 Task: Add Lightlife Smart Dogs Veggie Hot Dogs to the cart.
Action: Mouse moved to (28, 78)
Screenshot: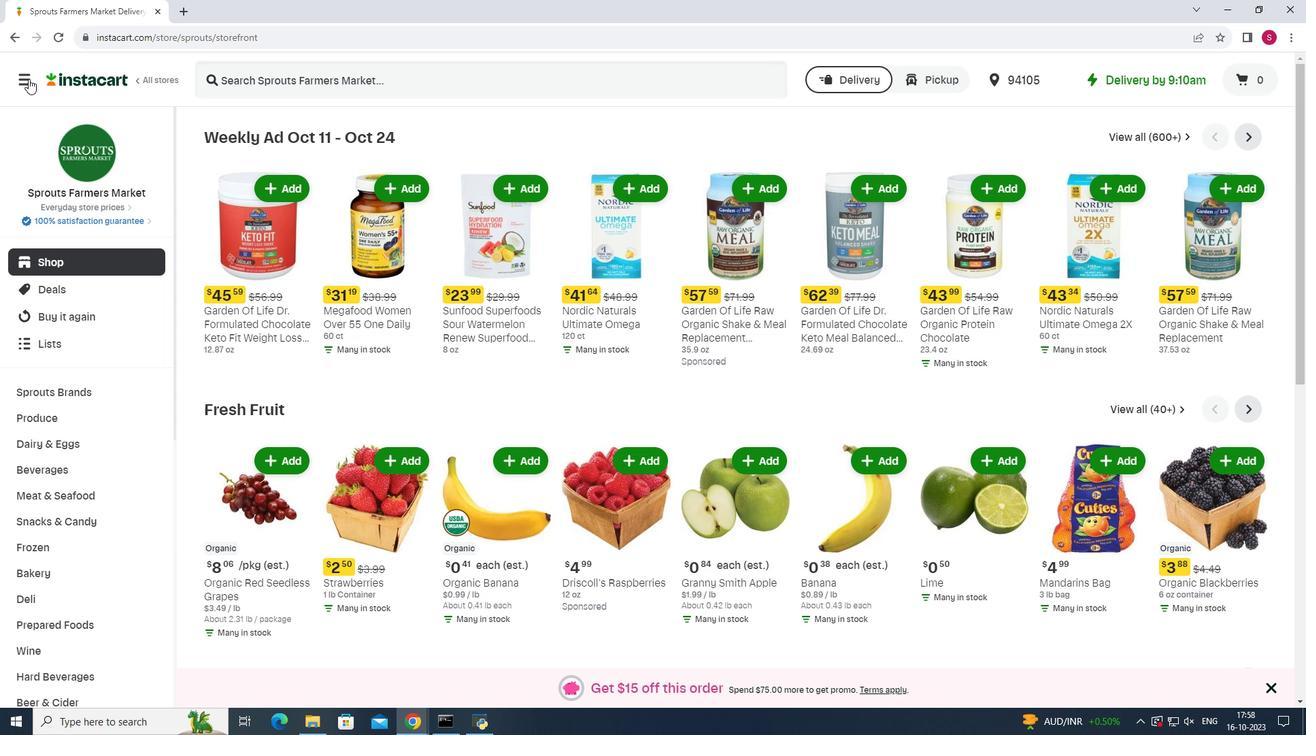 
Action: Mouse pressed left at (28, 78)
Screenshot: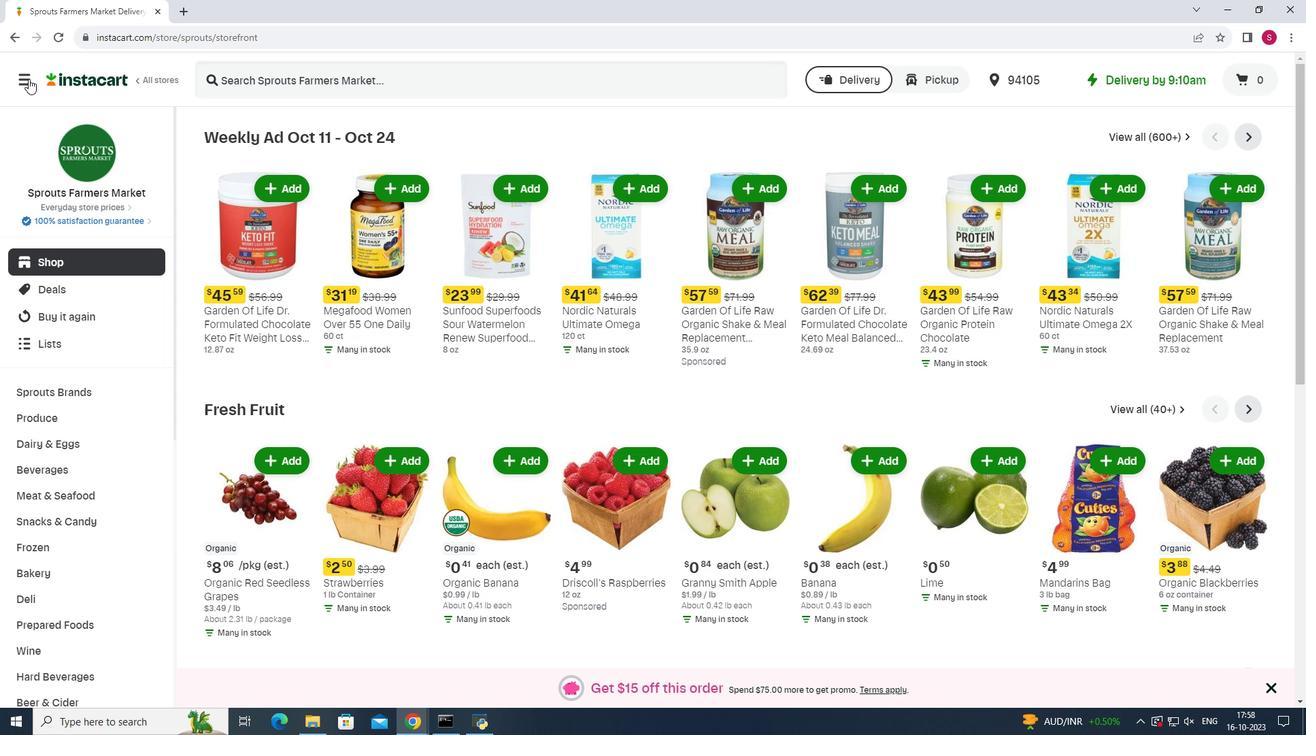 
Action: Mouse moved to (82, 356)
Screenshot: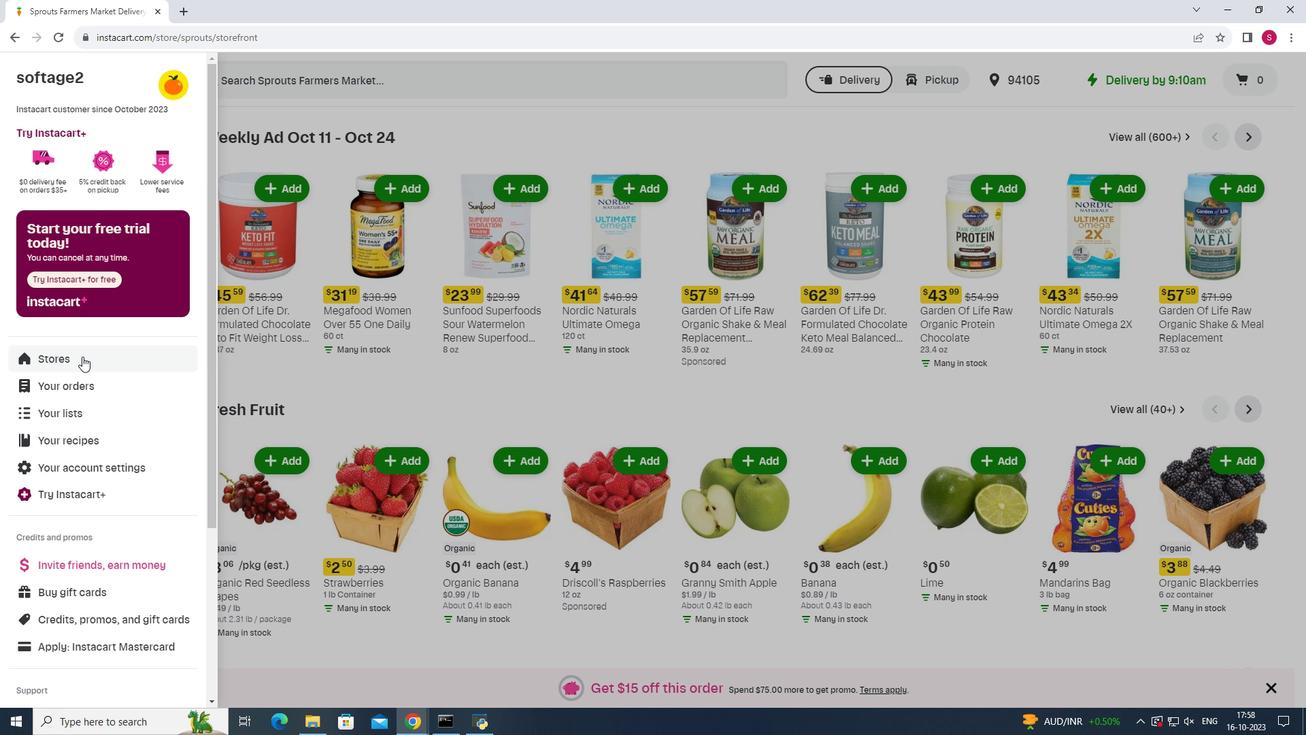 
Action: Mouse pressed left at (82, 356)
Screenshot: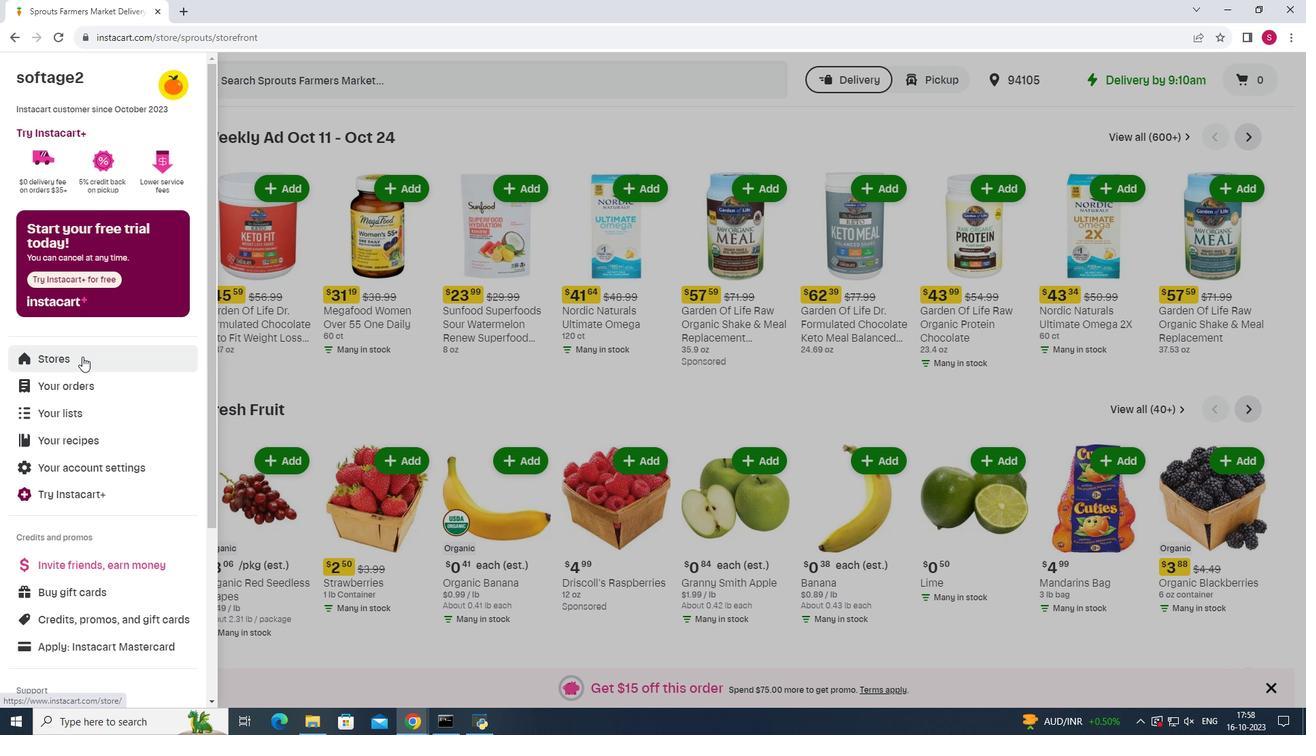 
Action: Mouse moved to (322, 131)
Screenshot: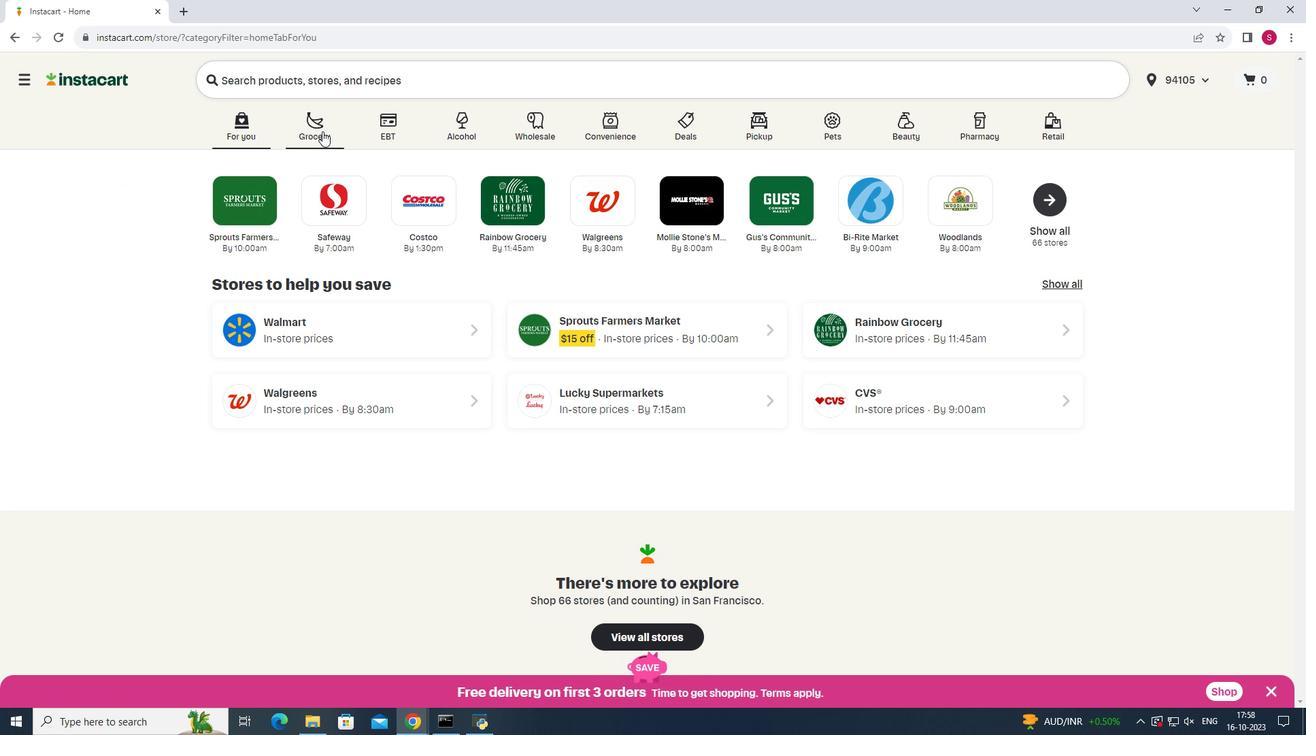 
Action: Mouse pressed left at (322, 131)
Screenshot: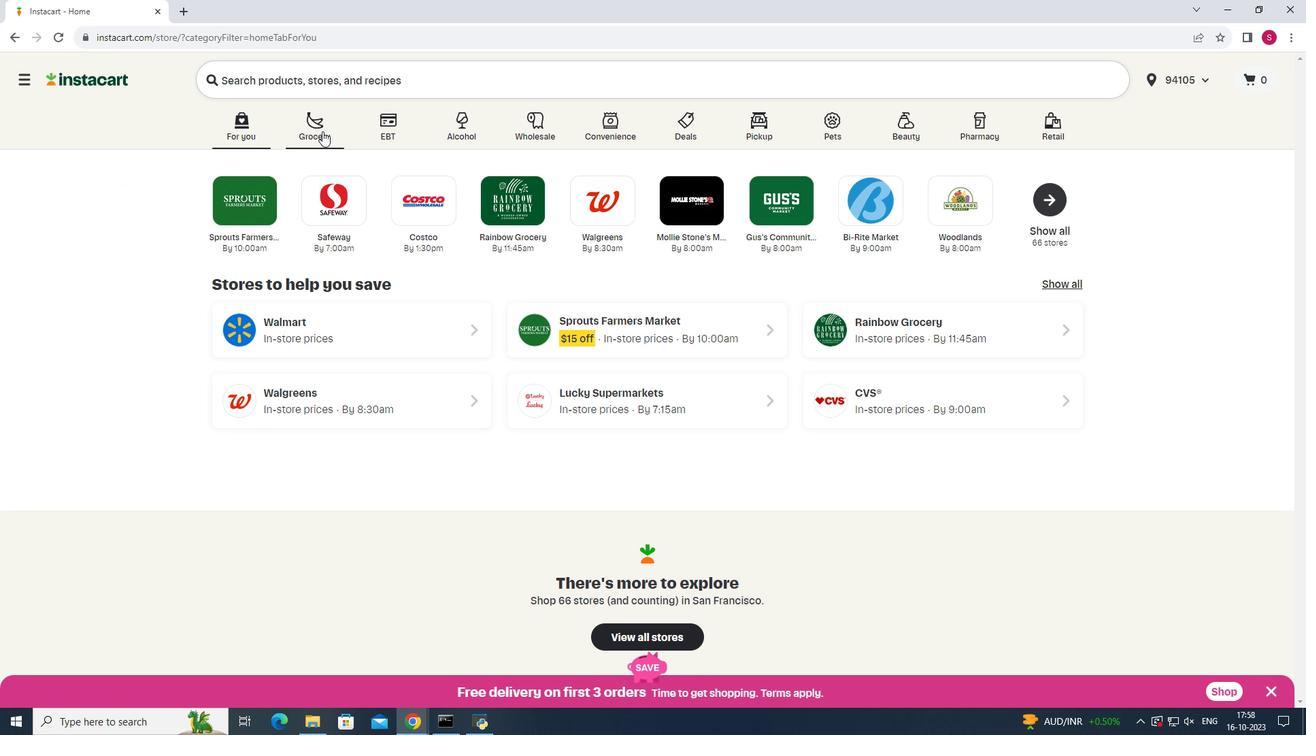 
Action: Mouse moved to (943, 186)
Screenshot: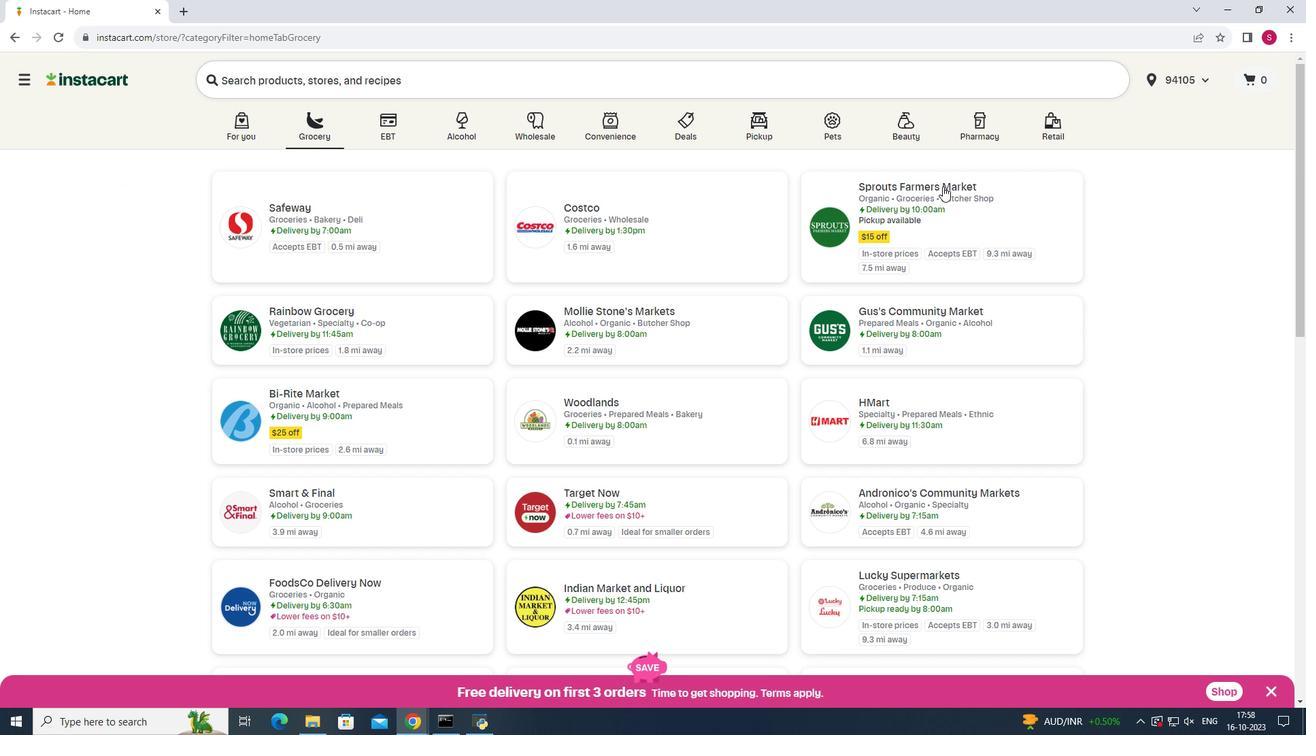 
Action: Mouse pressed left at (943, 186)
Screenshot: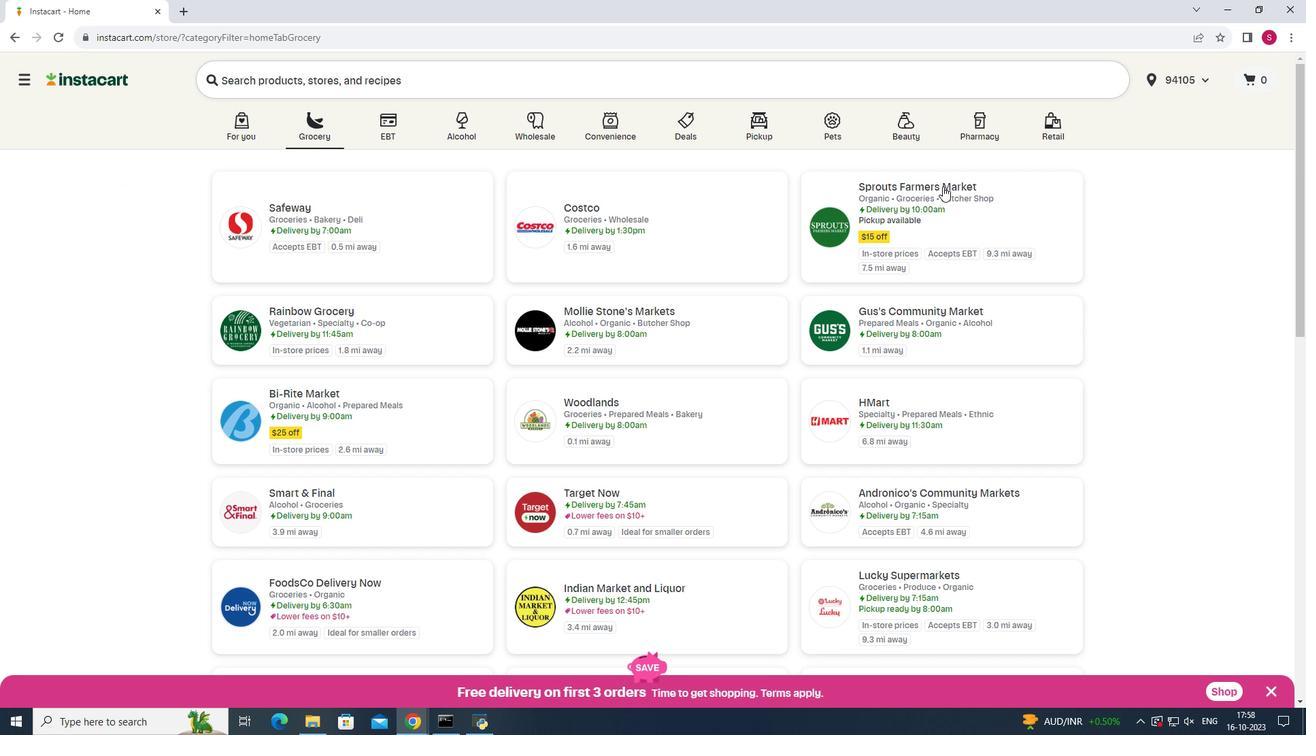 
Action: Mouse moved to (87, 488)
Screenshot: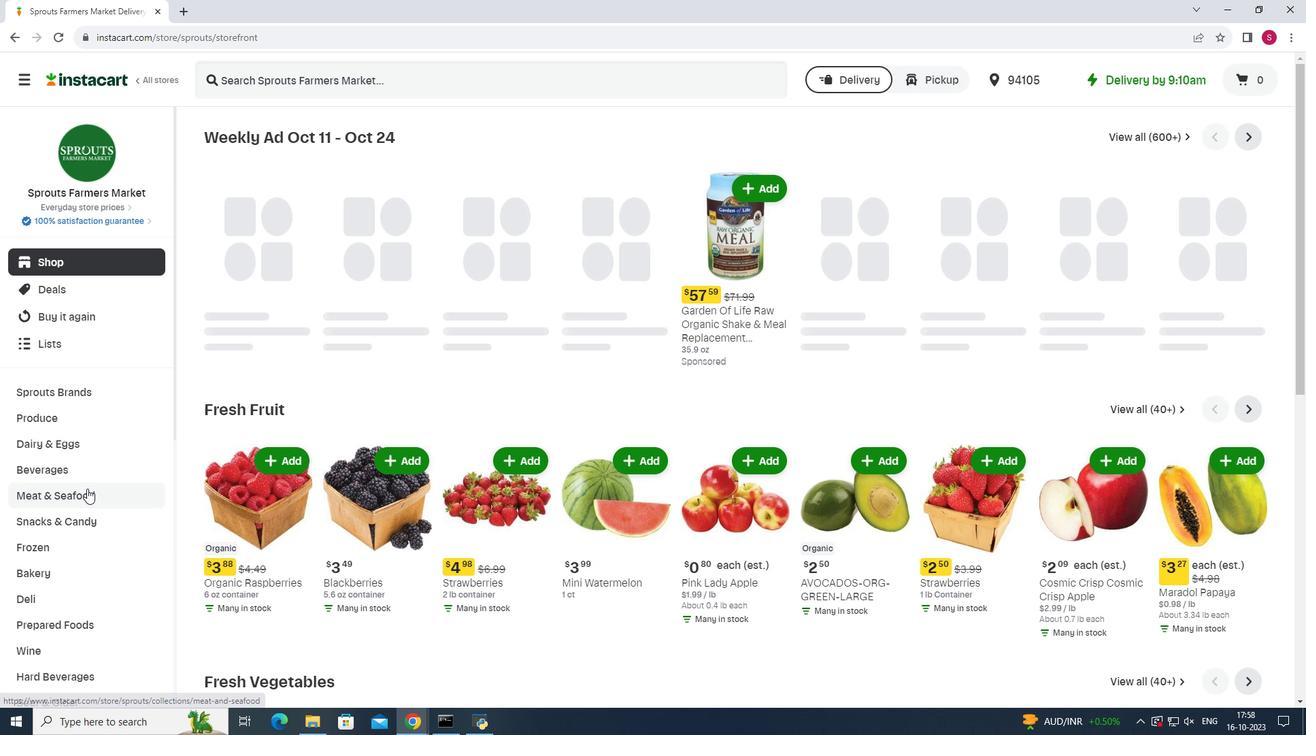 
Action: Mouse pressed left at (87, 488)
Screenshot: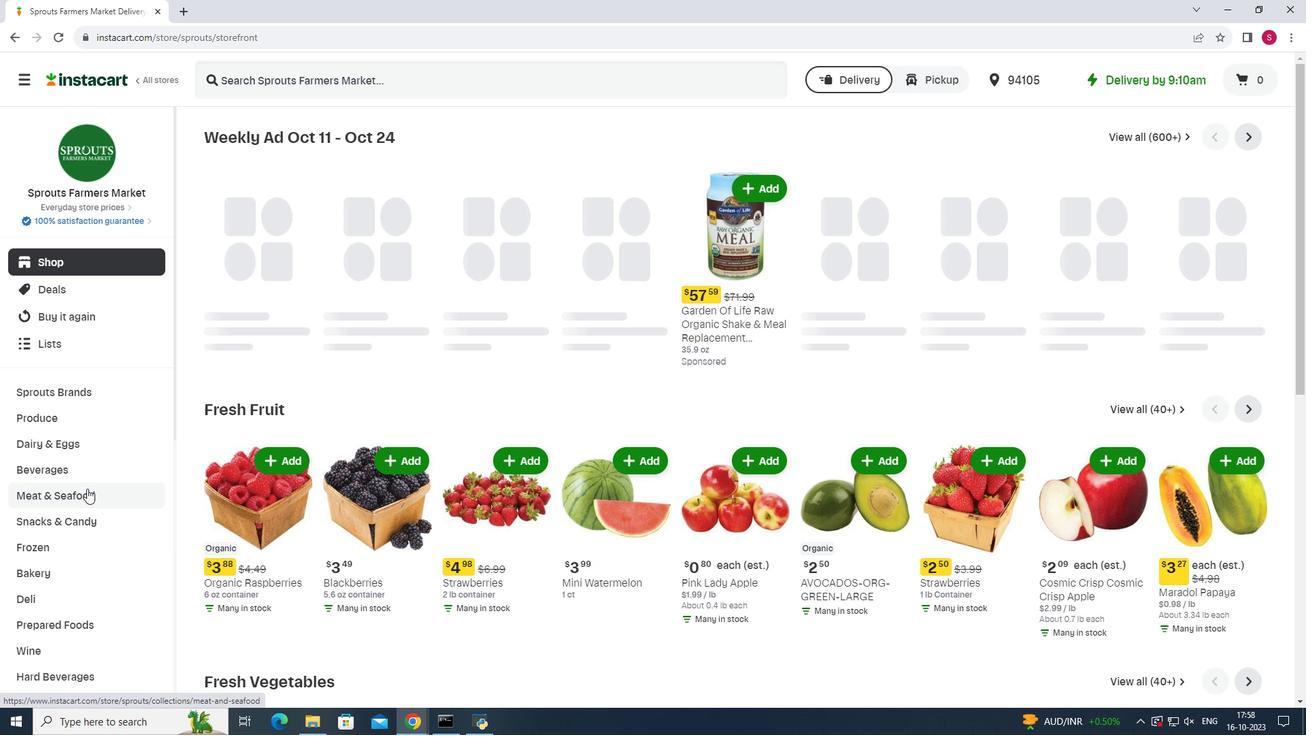 
Action: Mouse moved to (1003, 164)
Screenshot: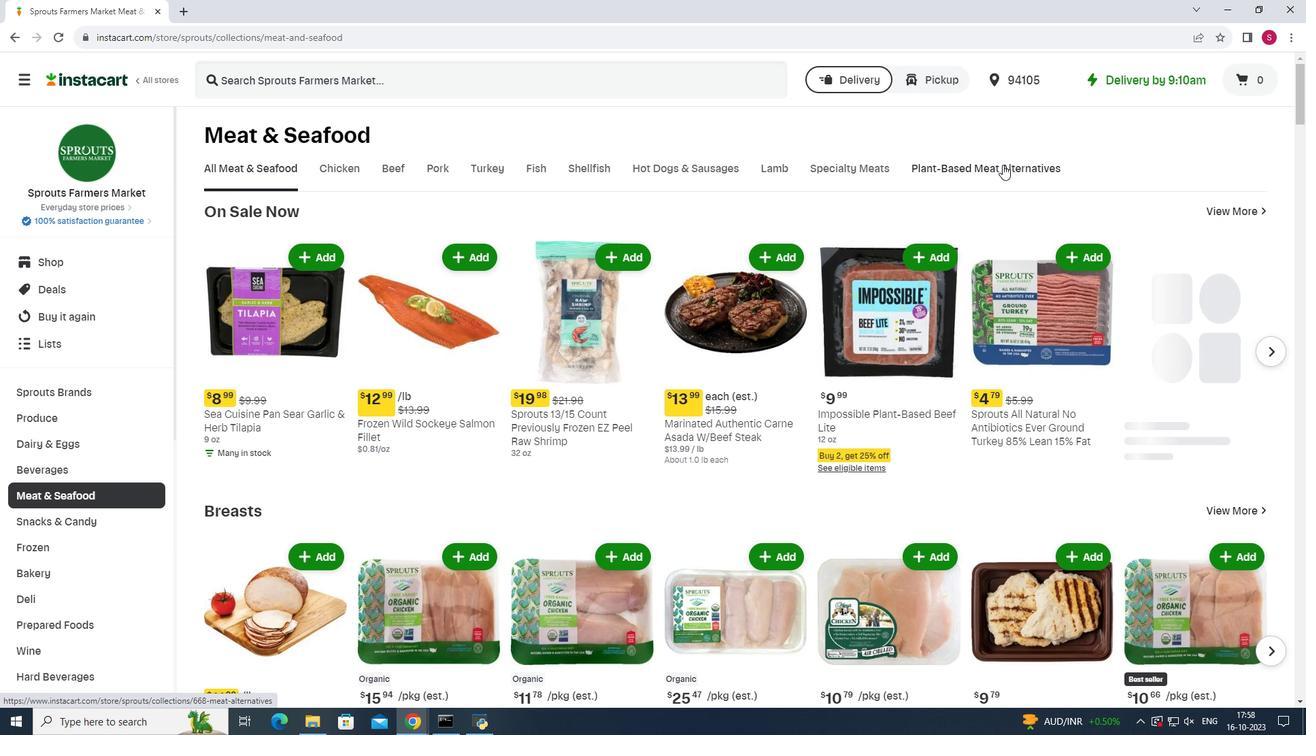 
Action: Mouse pressed left at (1003, 164)
Screenshot: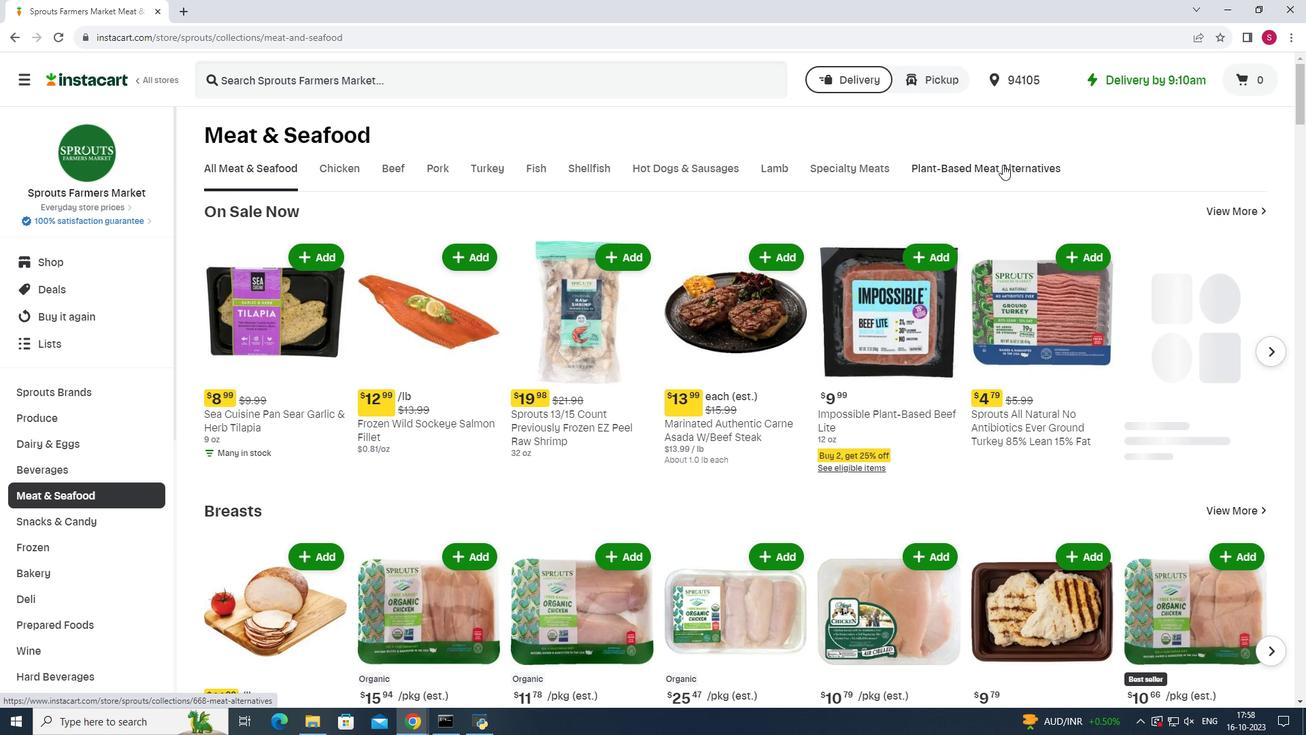 
Action: Mouse moved to (554, 234)
Screenshot: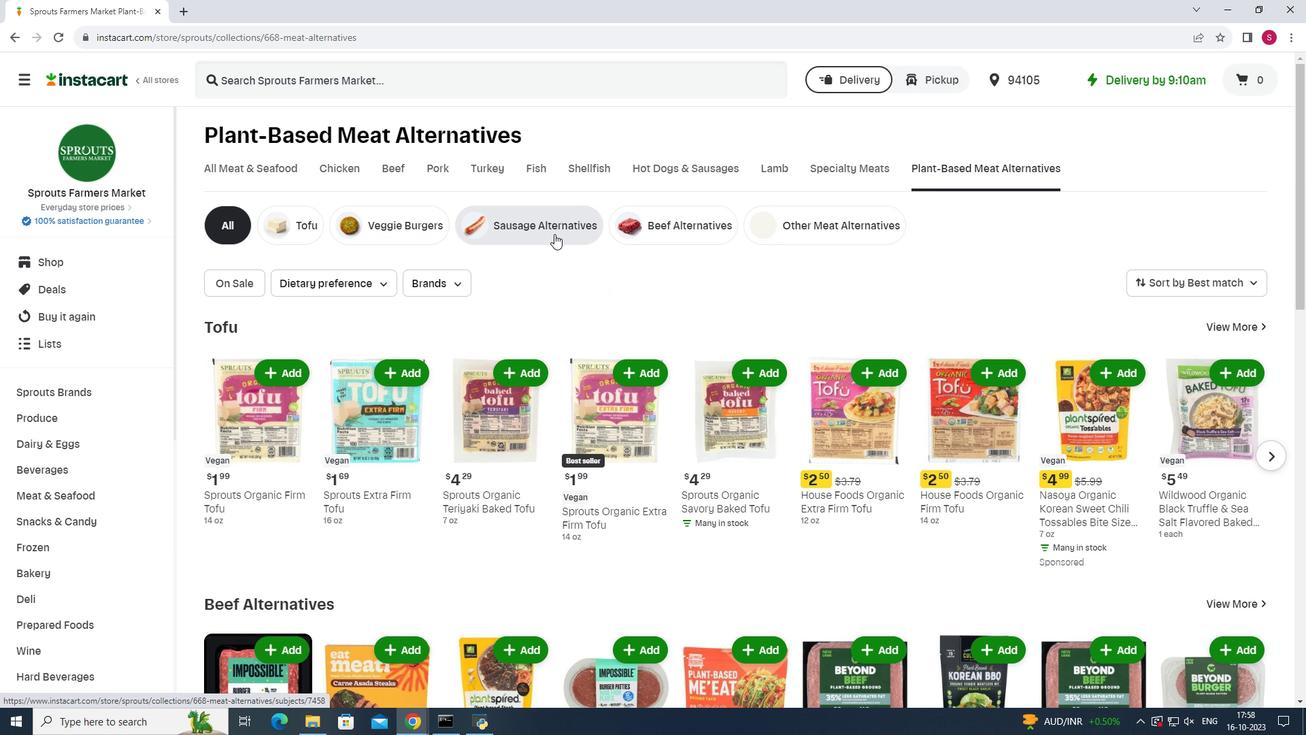 
Action: Mouse pressed left at (554, 234)
Screenshot: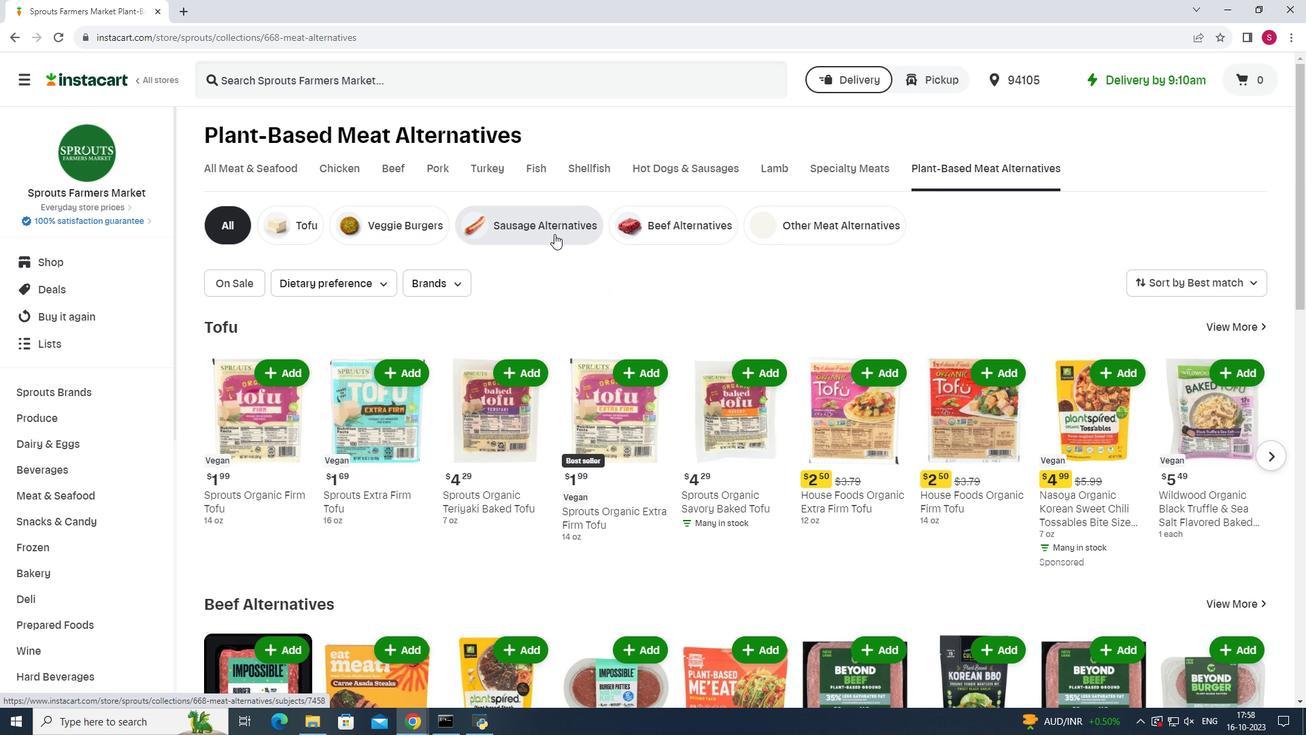 
Action: Mouse moved to (451, 77)
Screenshot: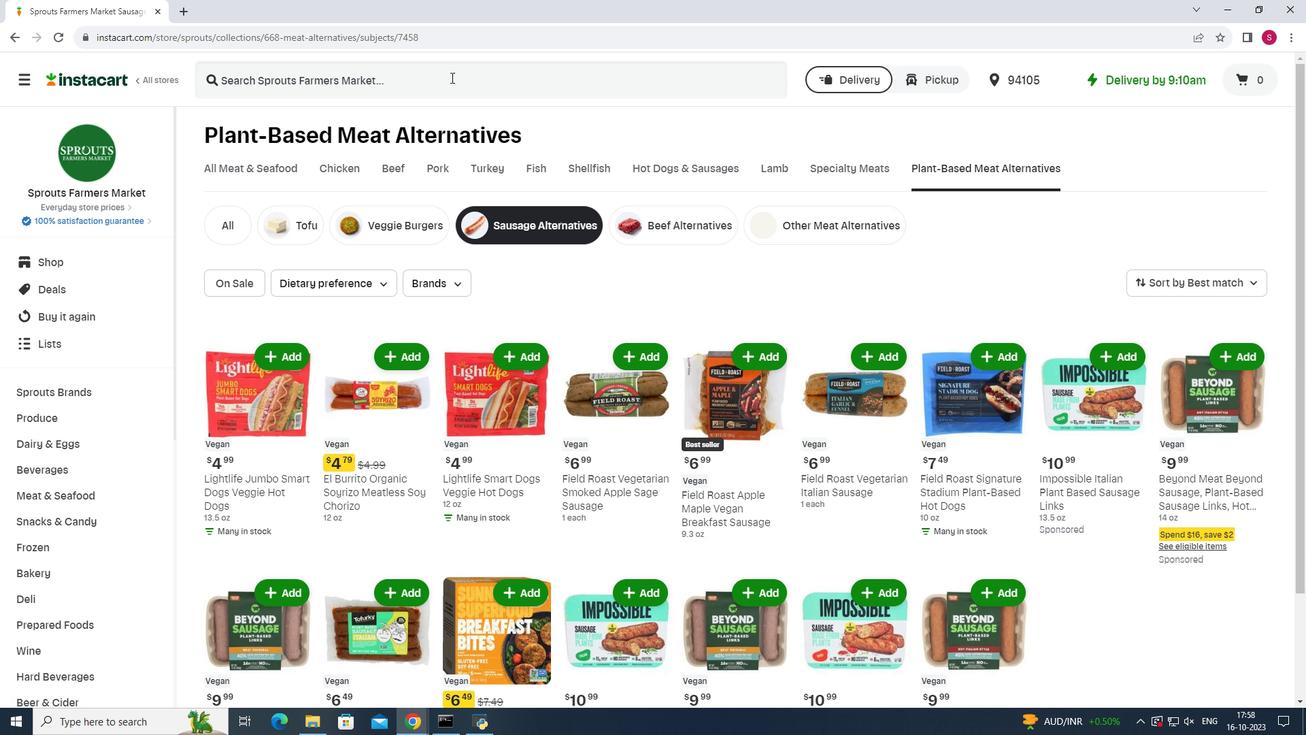 
Action: Mouse pressed left at (451, 77)
Screenshot: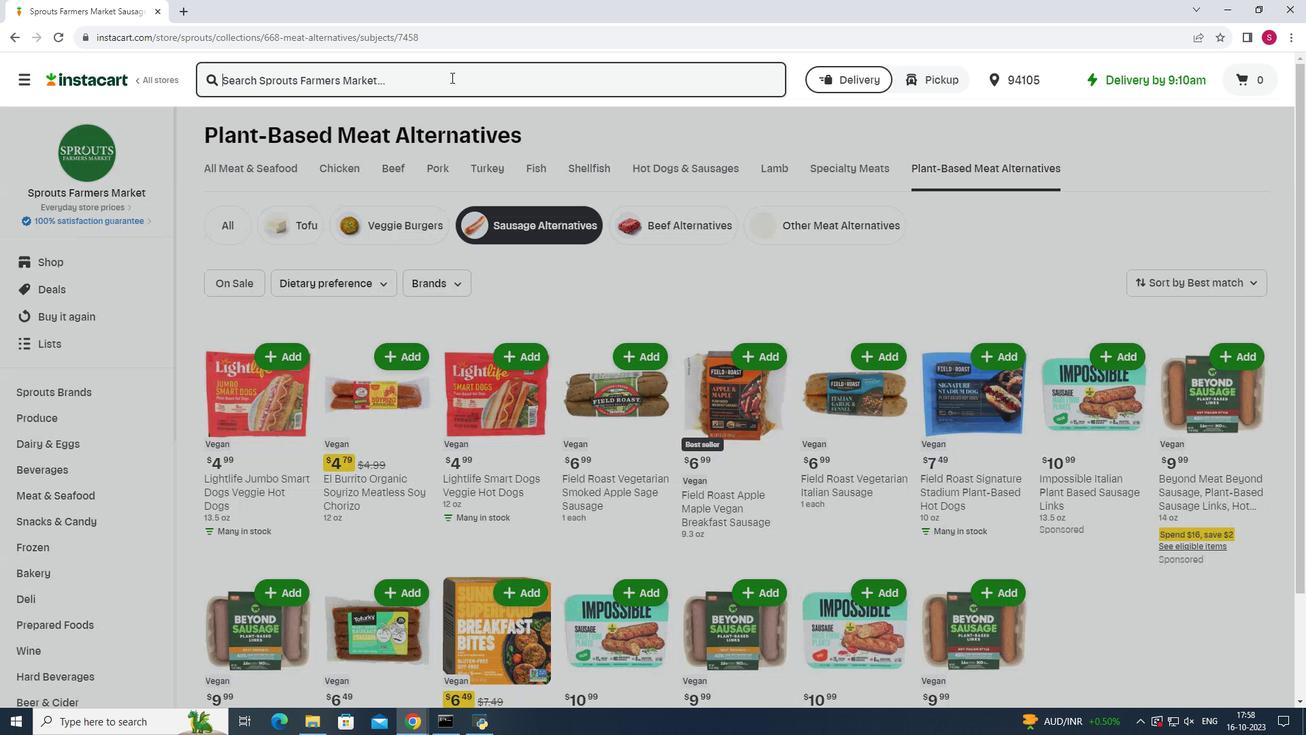 
Action: Key pressed <Key.shift><Key.shift><Key.shift><Key.shift><Key.shift><Key.shift><Key.shift>Lightlife<Key.space><Key.shift>Smart<Key.space><Key.shift>Dogs<Key.space><Key.shift>Veggie<Key.space><Key.shift>Hot<Key.space><Key.shift>Dogs<Key.enter>
Screenshot: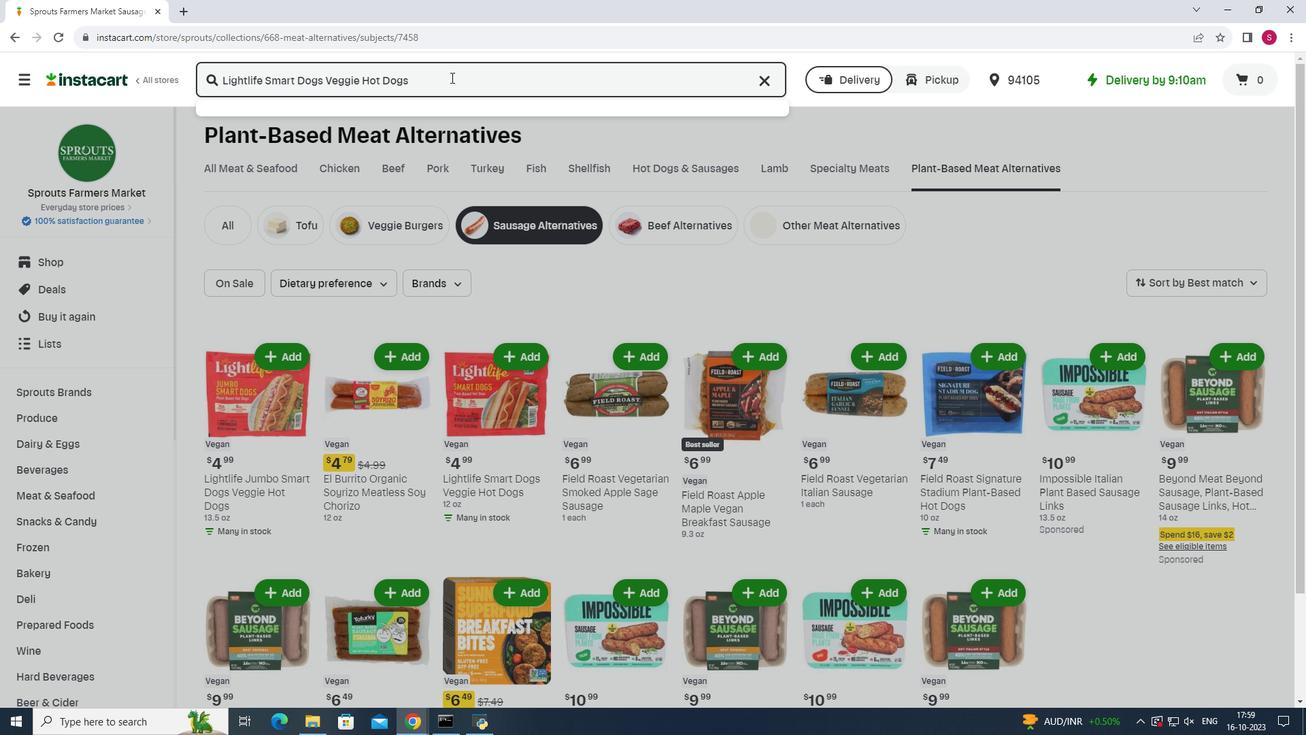 
Action: Mouse moved to (1014, 218)
Screenshot: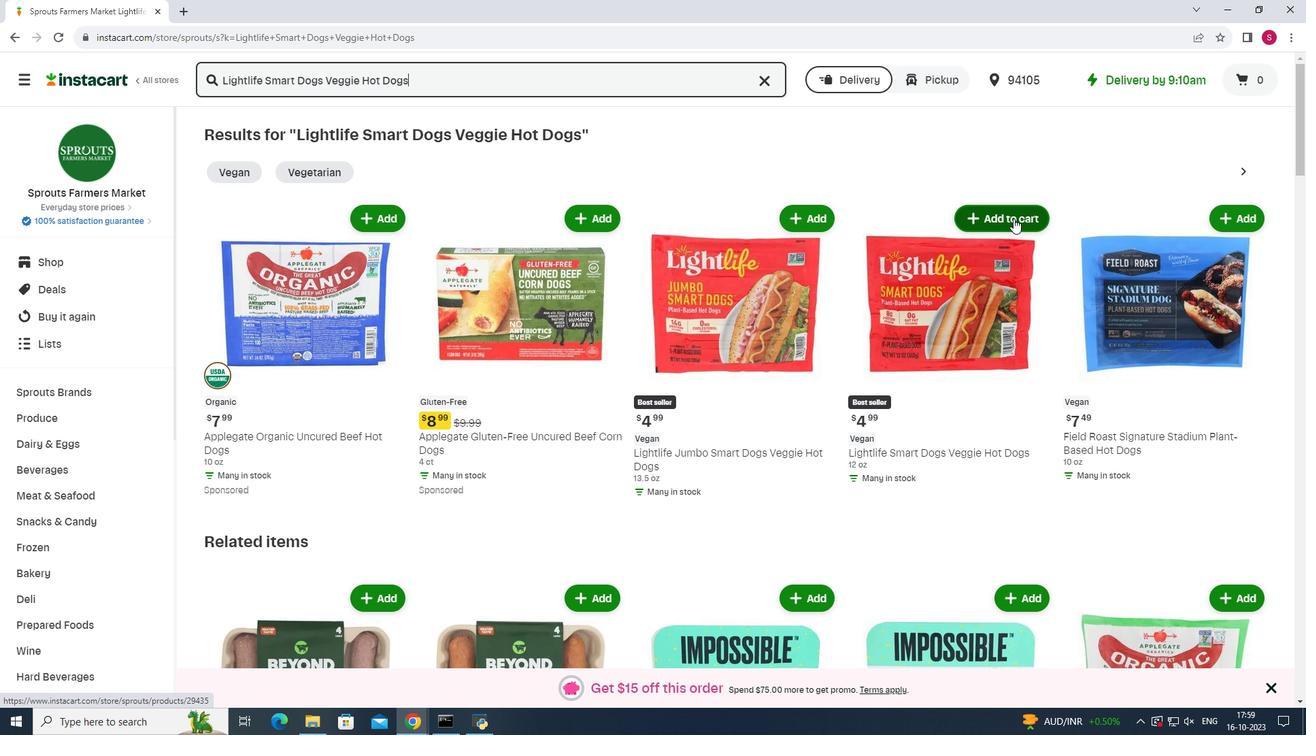
Action: Mouse pressed left at (1014, 218)
Screenshot: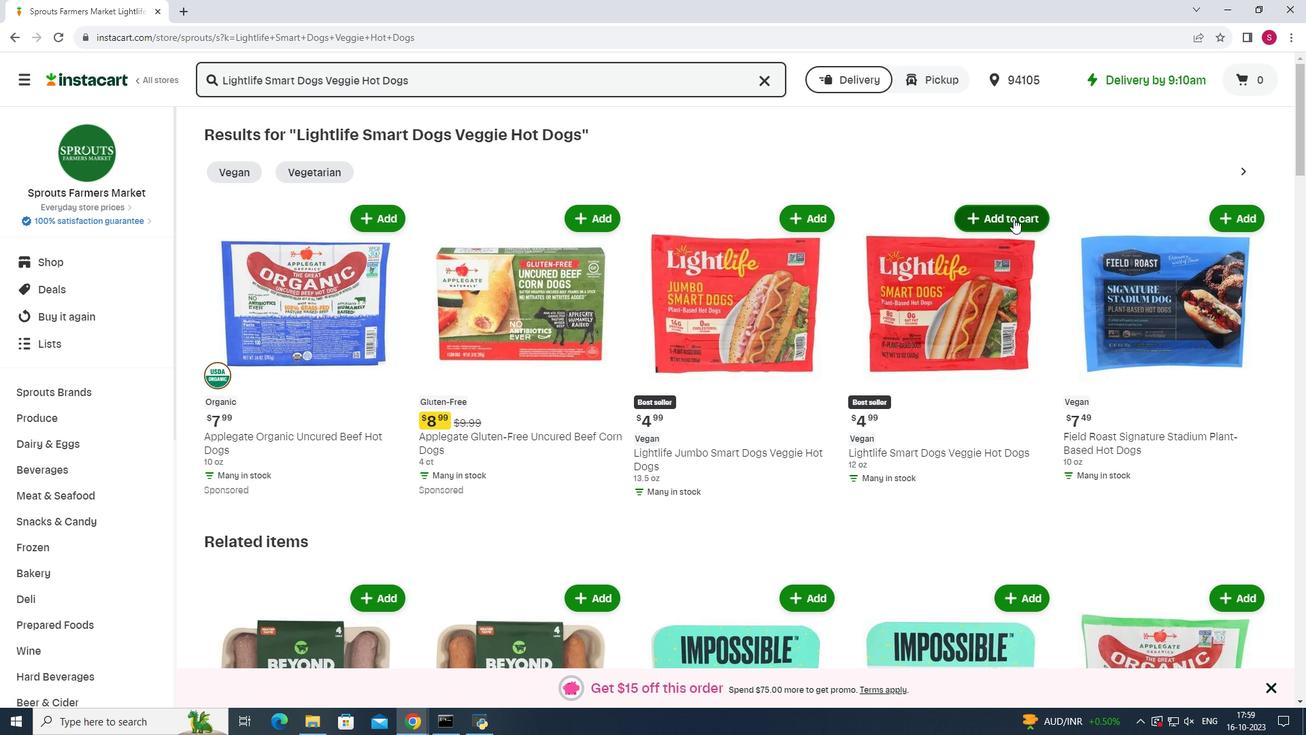
Action: Mouse moved to (1025, 183)
Screenshot: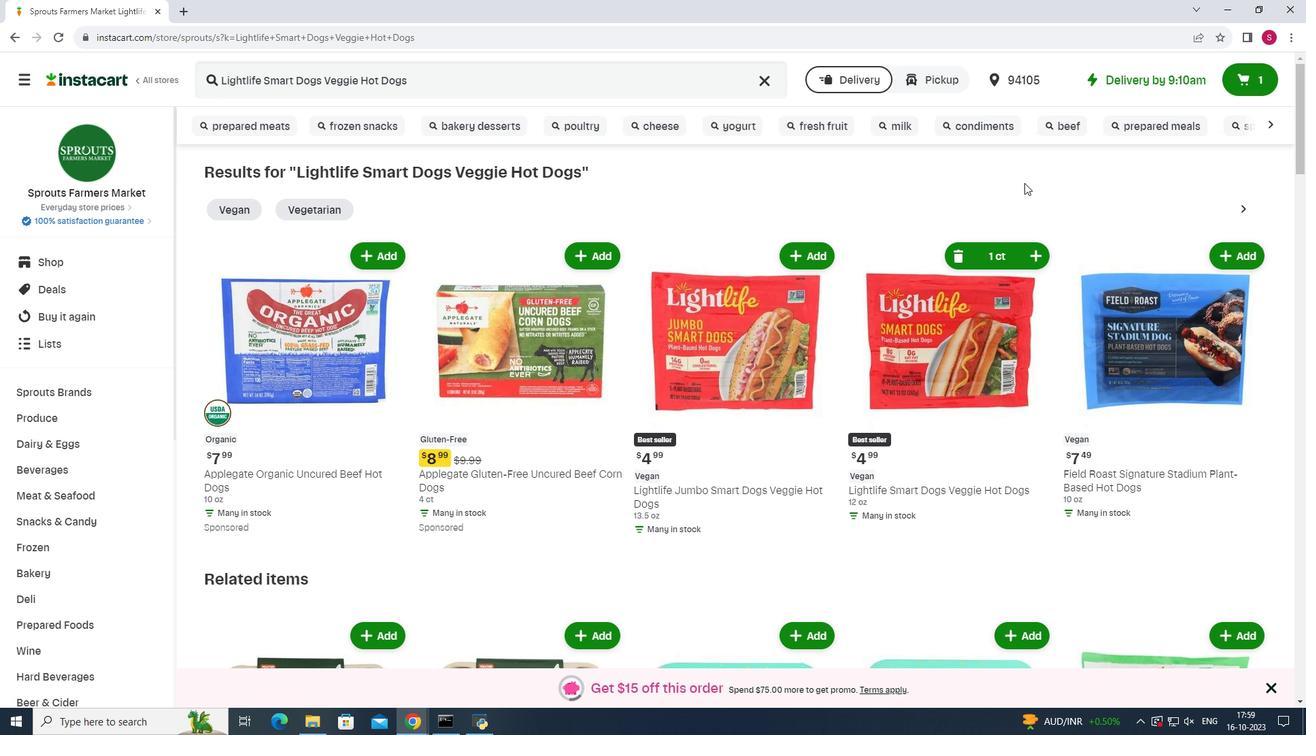 
